 Task: Select the list of contracts to be displayed in Kanban
Action: Mouse moved to (158, 199)
Screenshot: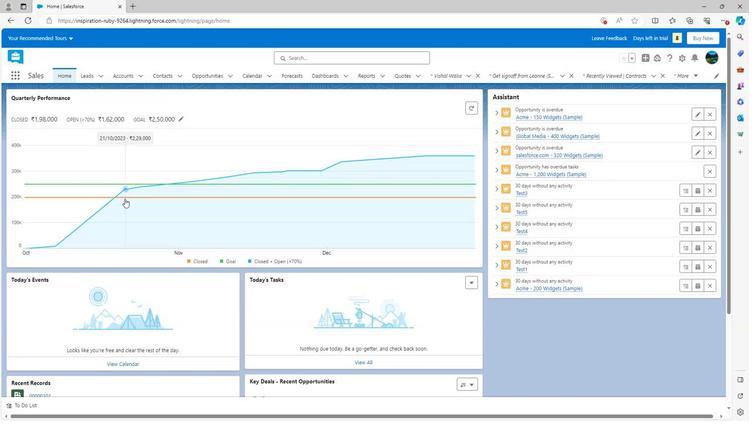 
Action: Mouse scrolled (158, 199) with delta (0, 0)
Screenshot: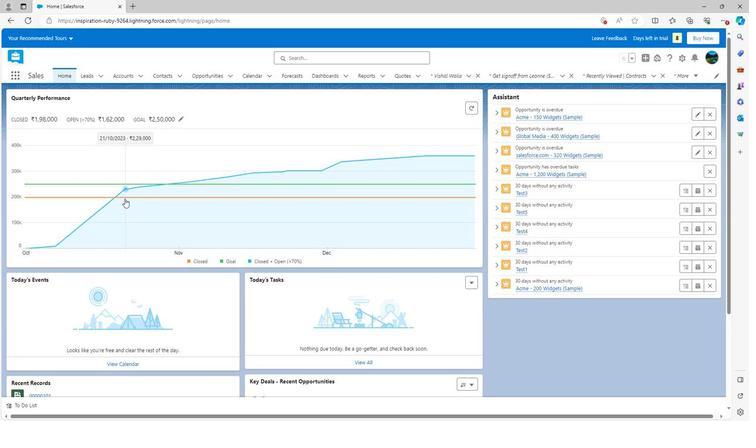 
Action: Mouse scrolled (158, 199) with delta (0, 0)
Screenshot: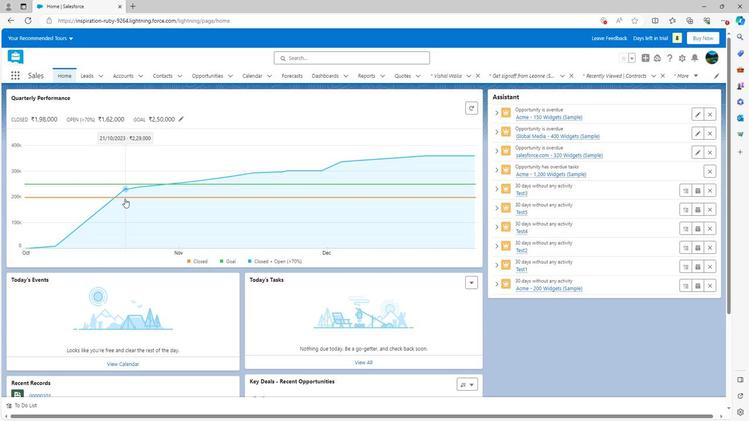 
Action: Mouse scrolled (158, 199) with delta (0, 0)
Screenshot: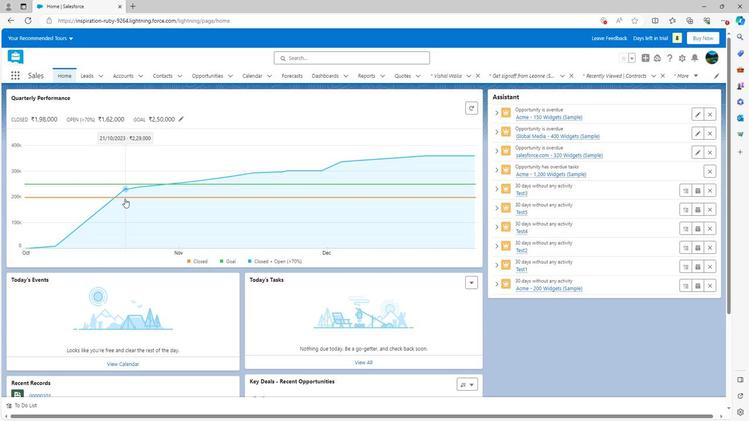 
Action: Mouse scrolled (158, 199) with delta (0, 0)
Screenshot: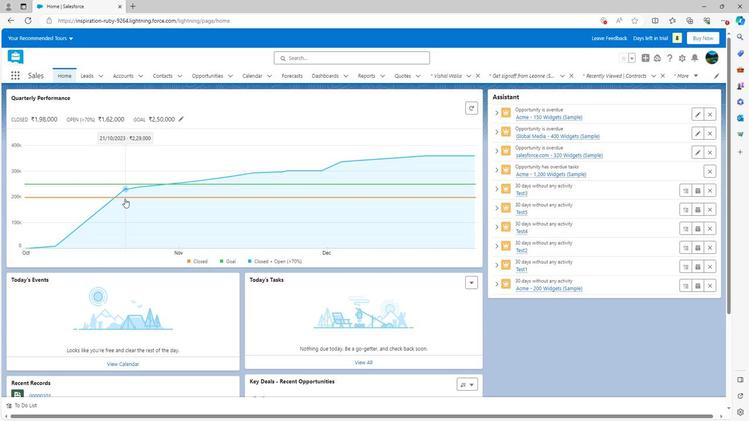 
Action: Mouse moved to (157, 198)
Screenshot: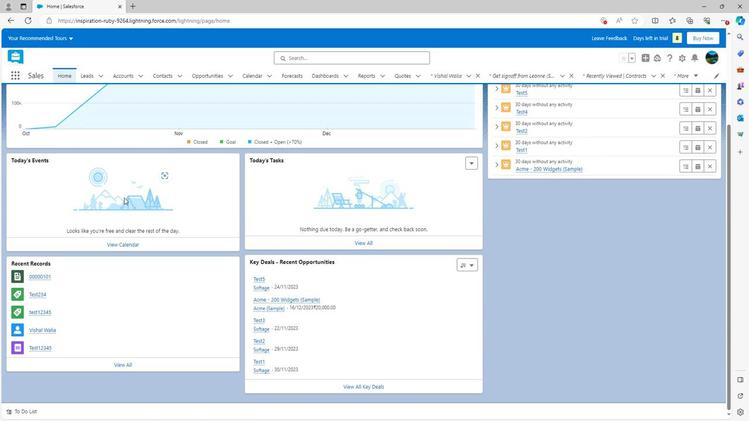 
Action: Mouse scrolled (157, 198) with delta (0, 0)
Screenshot: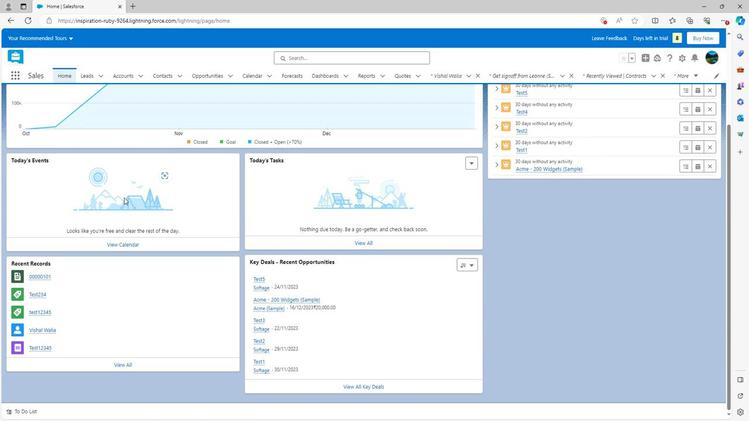 
Action: Mouse moved to (157, 196)
Screenshot: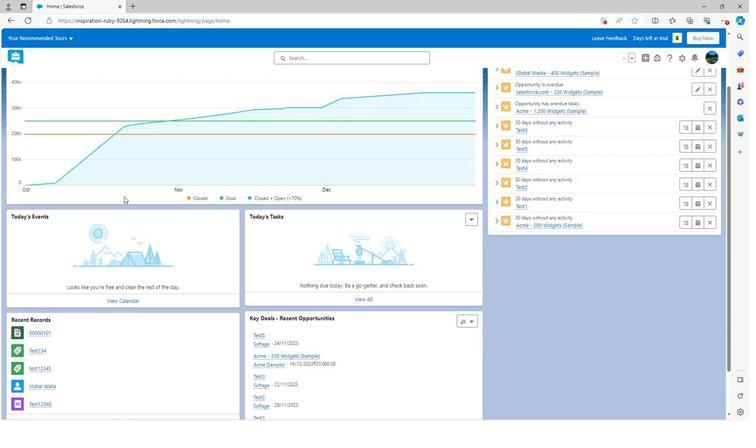 
Action: Mouse scrolled (157, 197) with delta (0, 0)
Screenshot: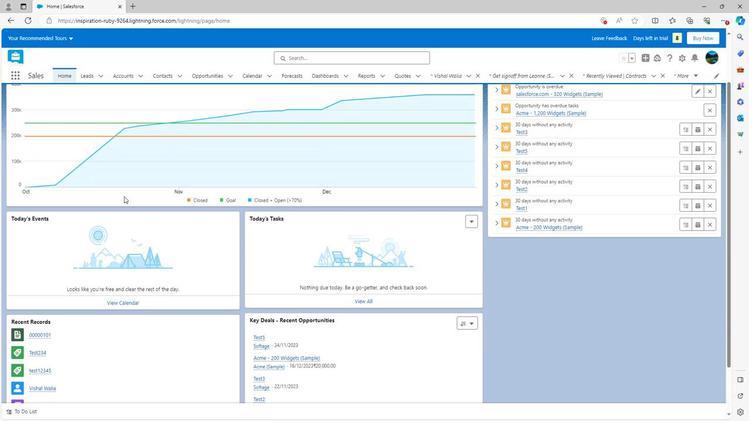 
Action: Mouse scrolled (157, 197) with delta (0, 0)
Screenshot: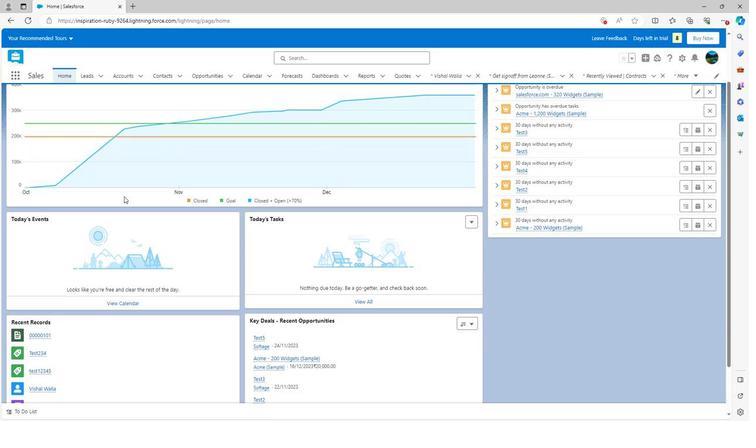 
Action: Mouse scrolled (157, 197) with delta (0, 0)
Screenshot: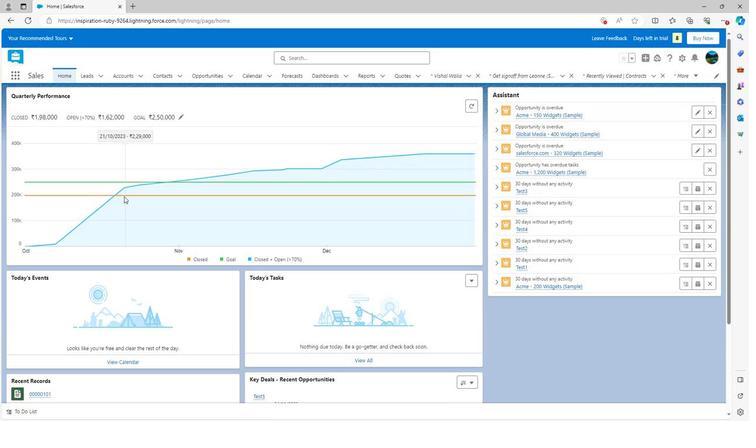
Action: Mouse scrolled (157, 197) with delta (0, 0)
Screenshot: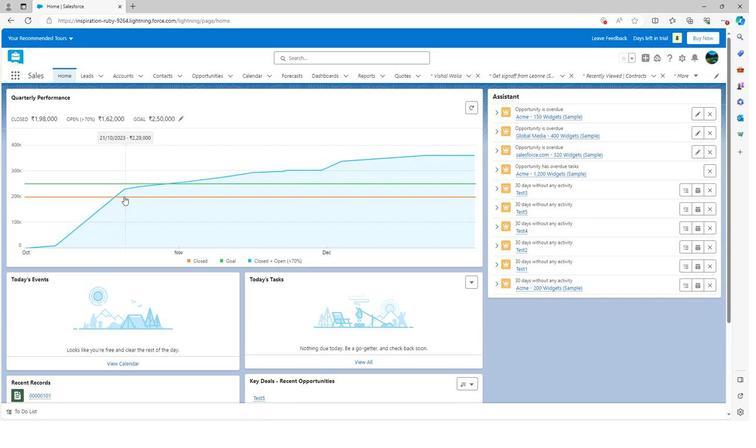 
Action: Mouse moved to (636, 74)
Screenshot: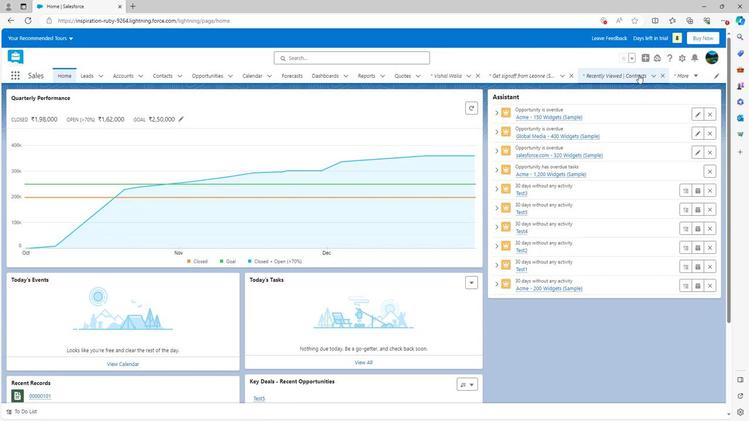 
Action: Mouse pressed left at (636, 74)
Screenshot: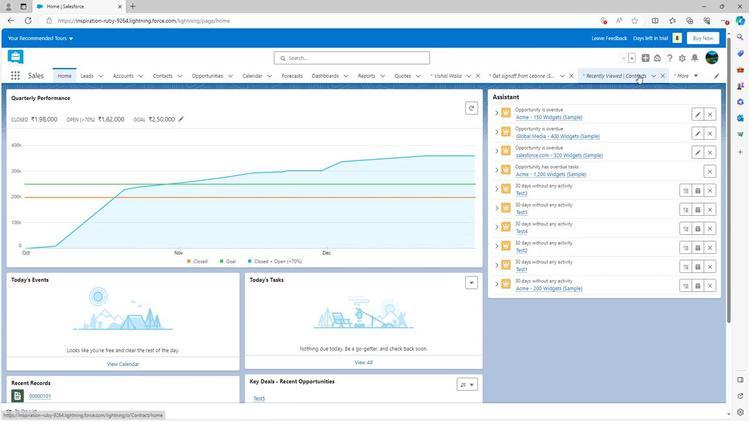 
Action: Mouse moved to (122, 104)
Screenshot: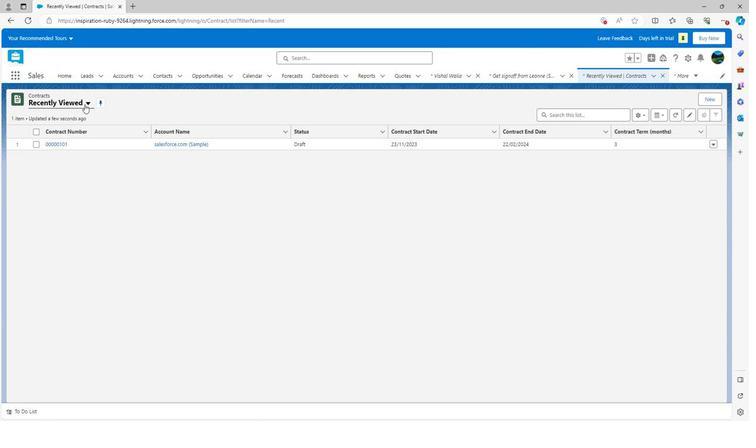 
Action: Mouse pressed left at (122, 104)
Screenshot: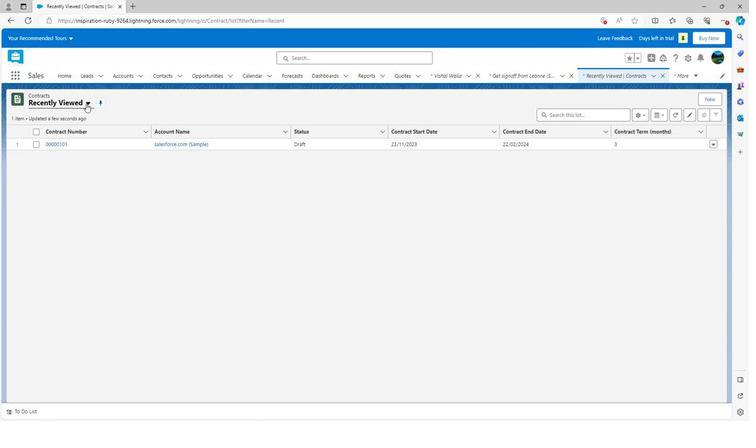 
Action: Mouse pressed left at (122, 104)
Screenshot: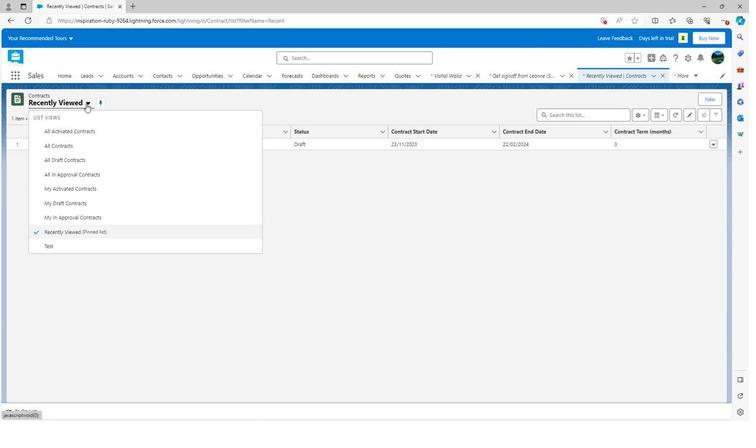 
Action: Mouse moved to (652, 115)
Screenshot: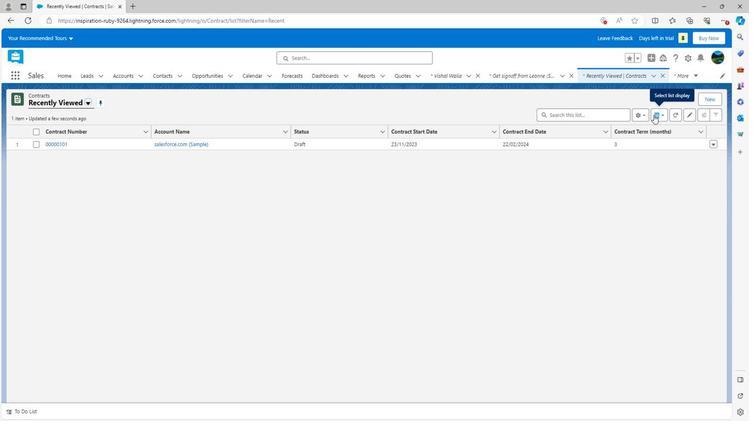 
Action: Mouse pressed left at (652, 115)
Screenshot: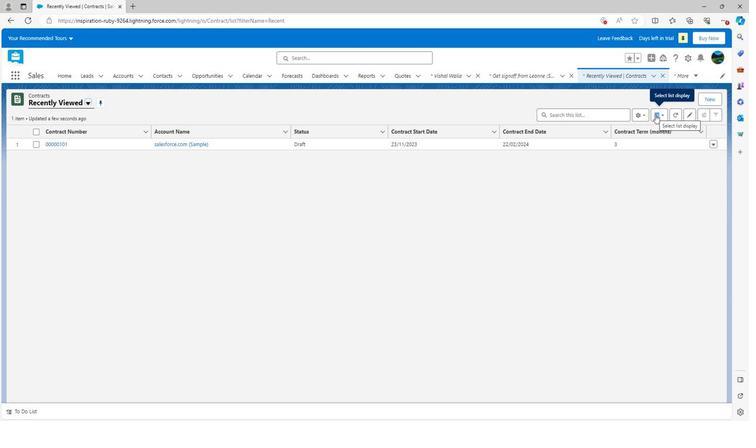 
Action: Mouse moved to (663, 154)
Screenshot: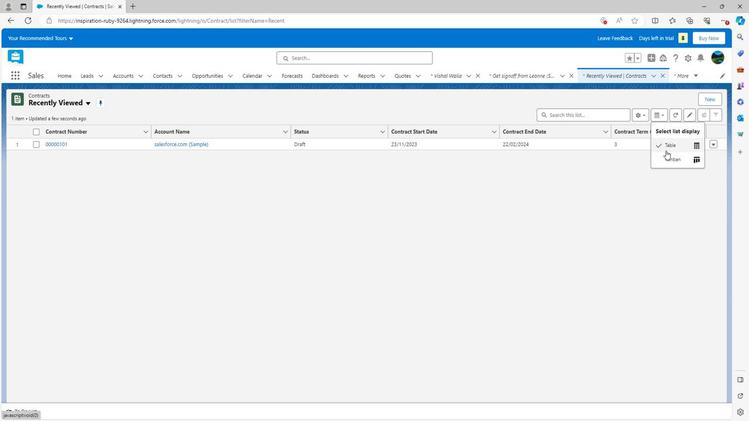 
Action: Mouse pressed left at (663, 154)
Screenshot: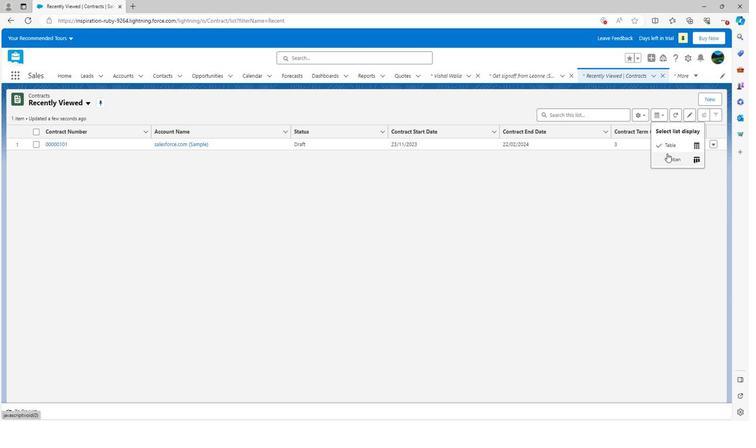 
Action: Mouse moved to (195, 152)
Screenshot: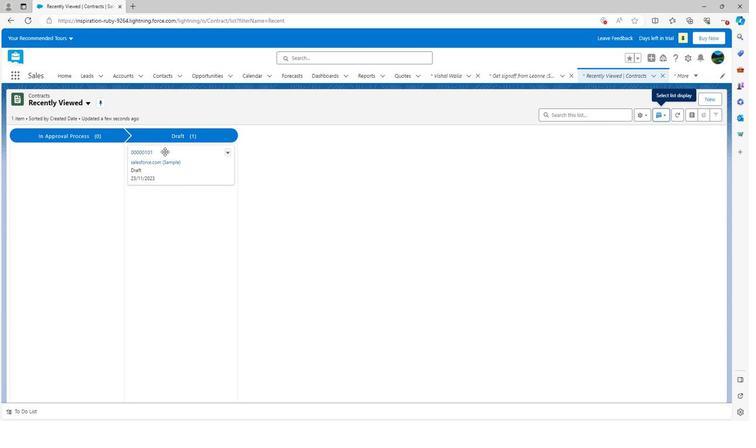 
Action: Mouse pressed left at (195, 152)
Screenshot: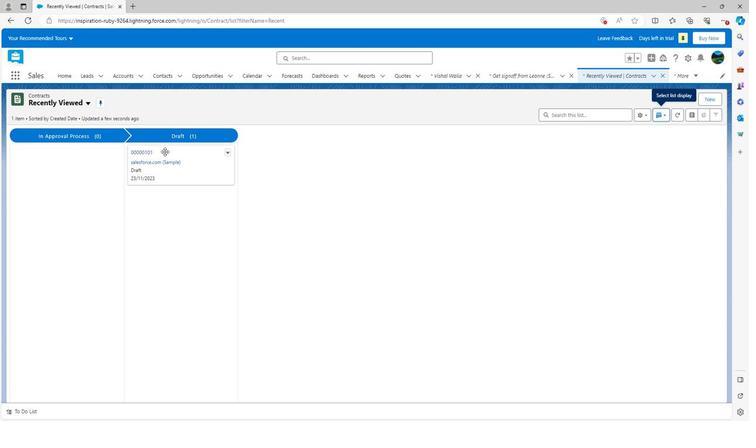 
Action: Mouse moved to (130, 169)
Screenshot: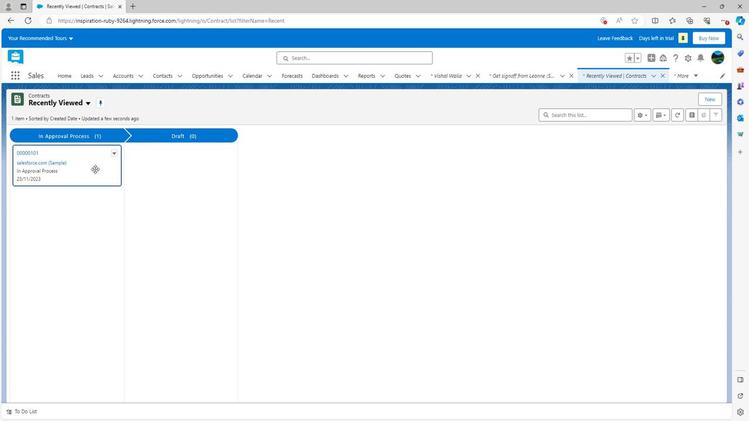 
Action: Mouse pressed left at (130, 169)
Screenshot: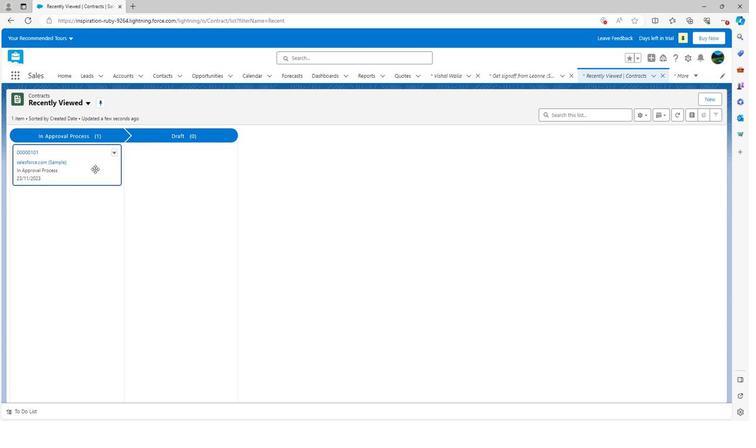 
Action: Mouse moved to (195, 206)
Screenshot: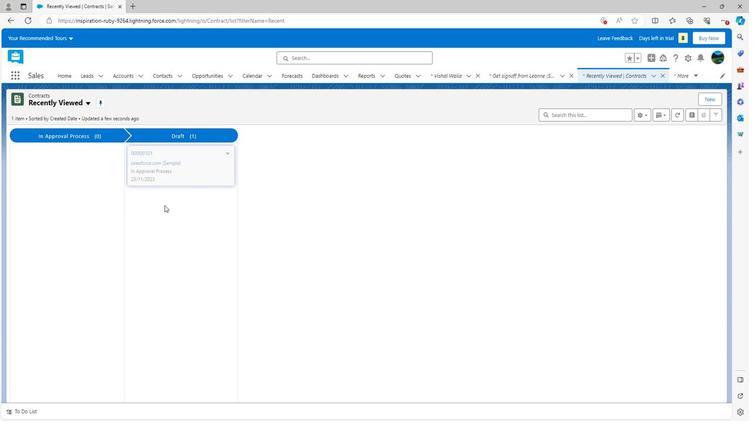 
Action: Mouse pressed left at (195, 206)
Screenshot: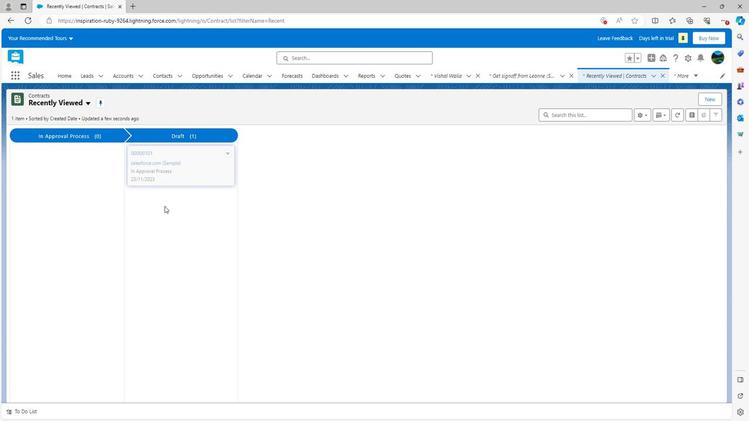 
Action: Mouse moved to (353, 147)
Screenshot: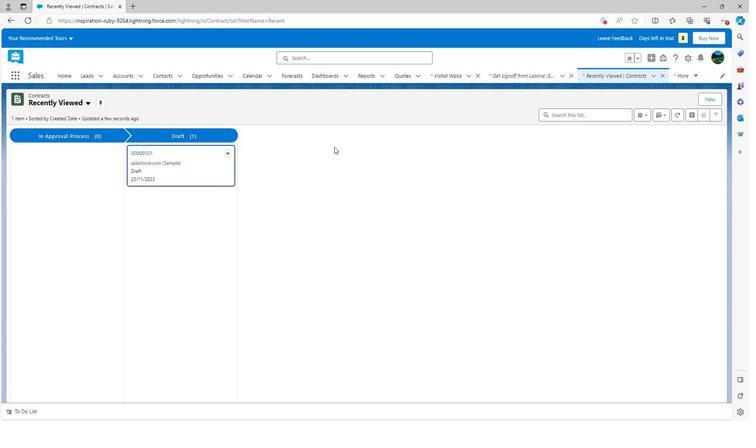 
